 Task: Look for popular help resources.
Action: Mouse moved to (258, 68)
Screenshot: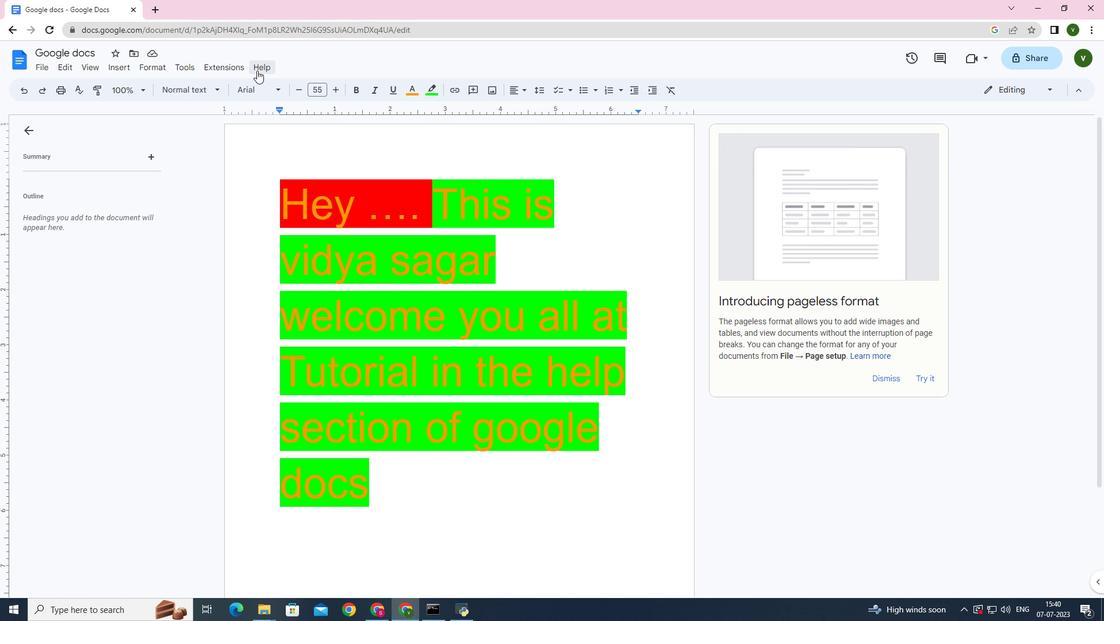 
Action: Mouse pressed left at (258, 68)
Screenshot: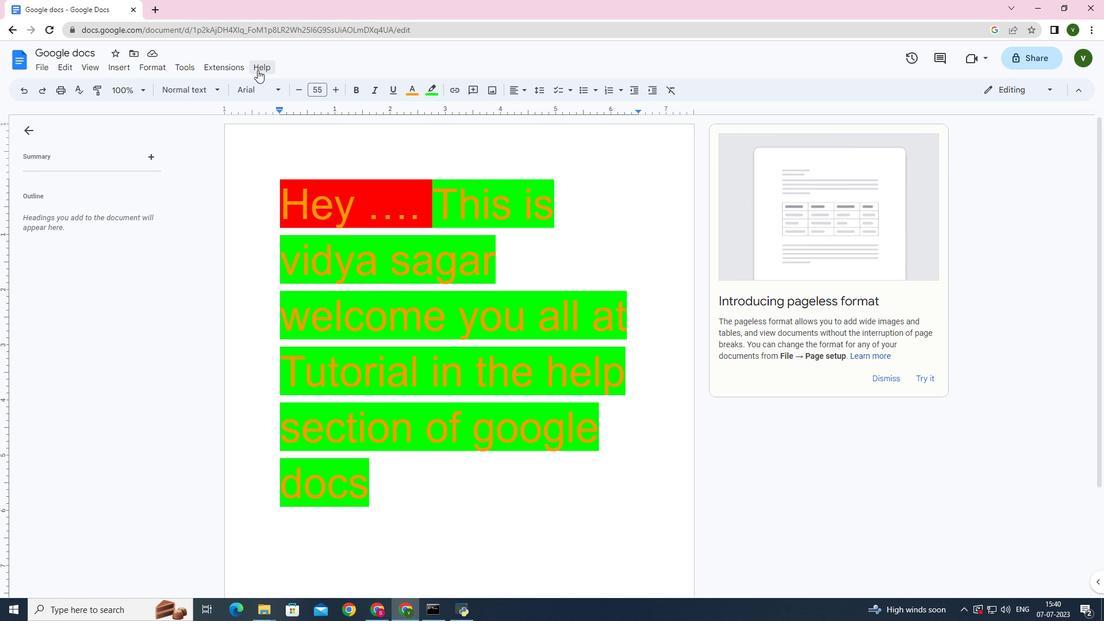 
Action: Mouse moved to (274, 131)
Screenshot: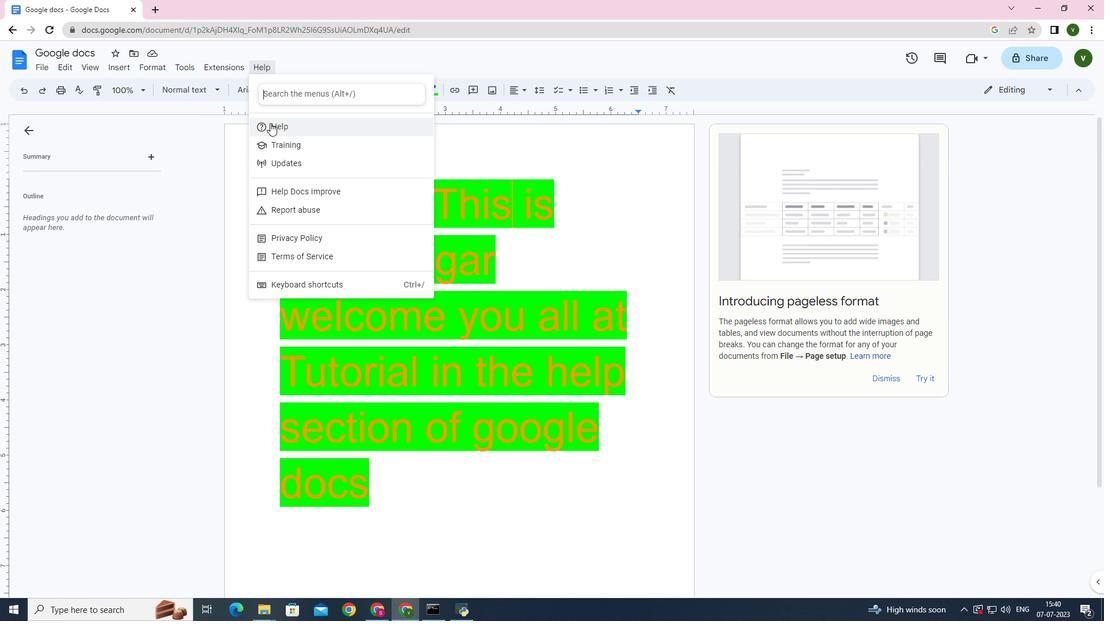 
Action: Mouse pressed left at (274, 131)
Screenshot: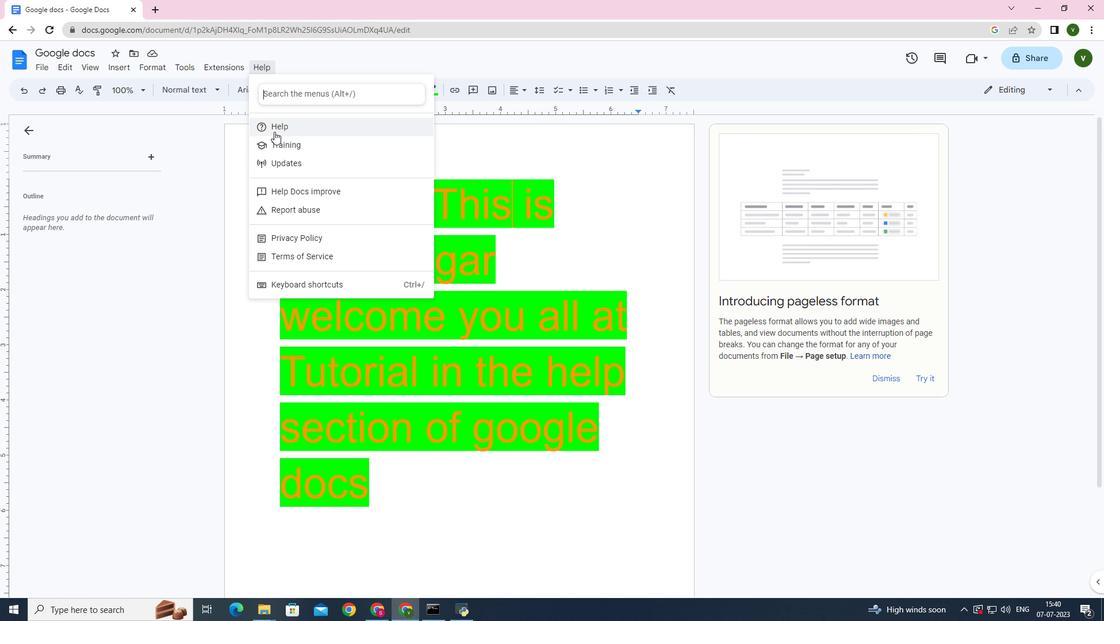 
Action: Mouse moved to (391, 358)
Screenshot: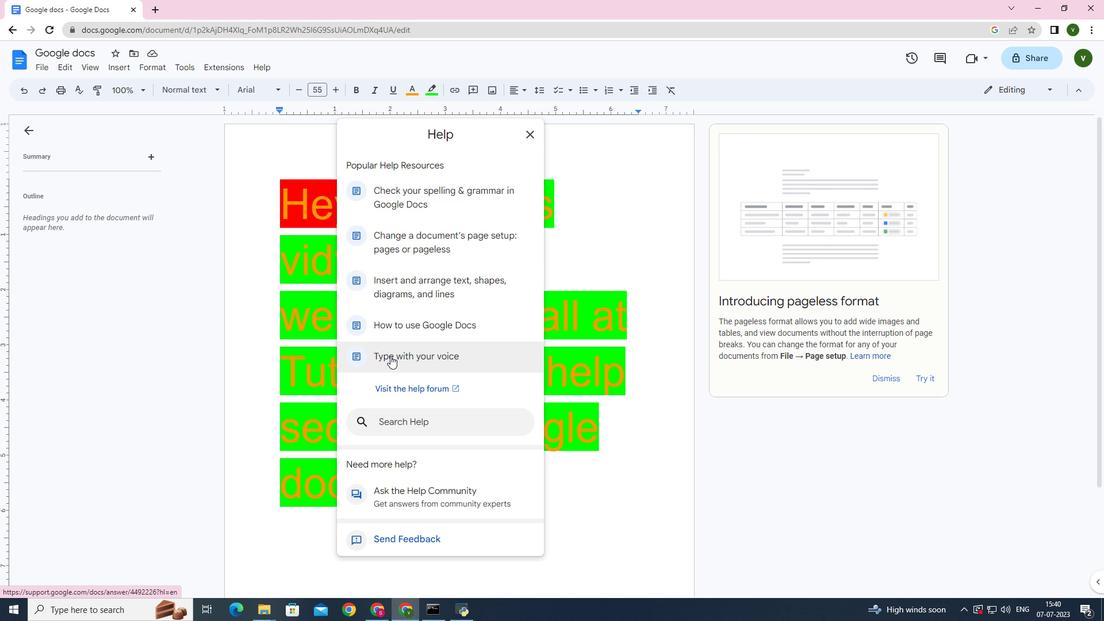 
